 Task: Open Outlook and organize your emails by subject to review notifications.
Action: Mouse moved to (246, 30)
Screenshot: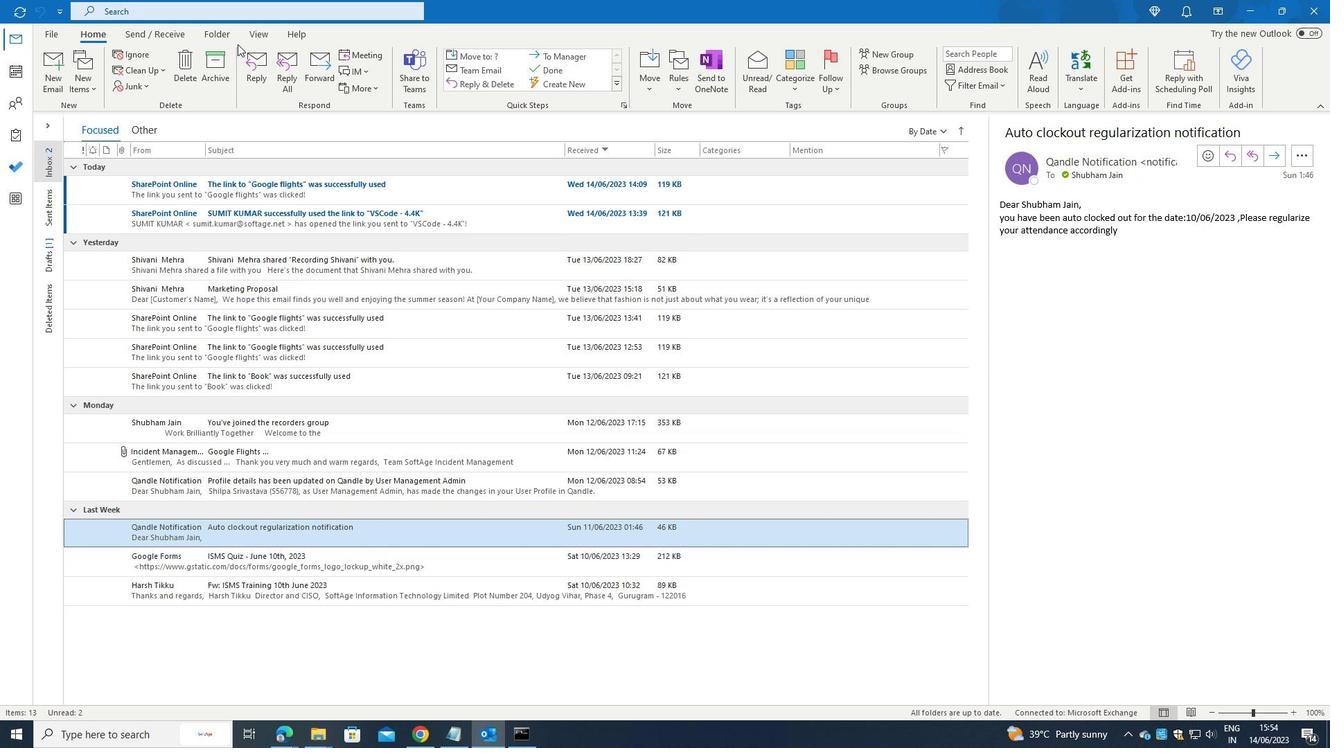 
Action: Mouse pressed left at (246, 30)
Screenshot: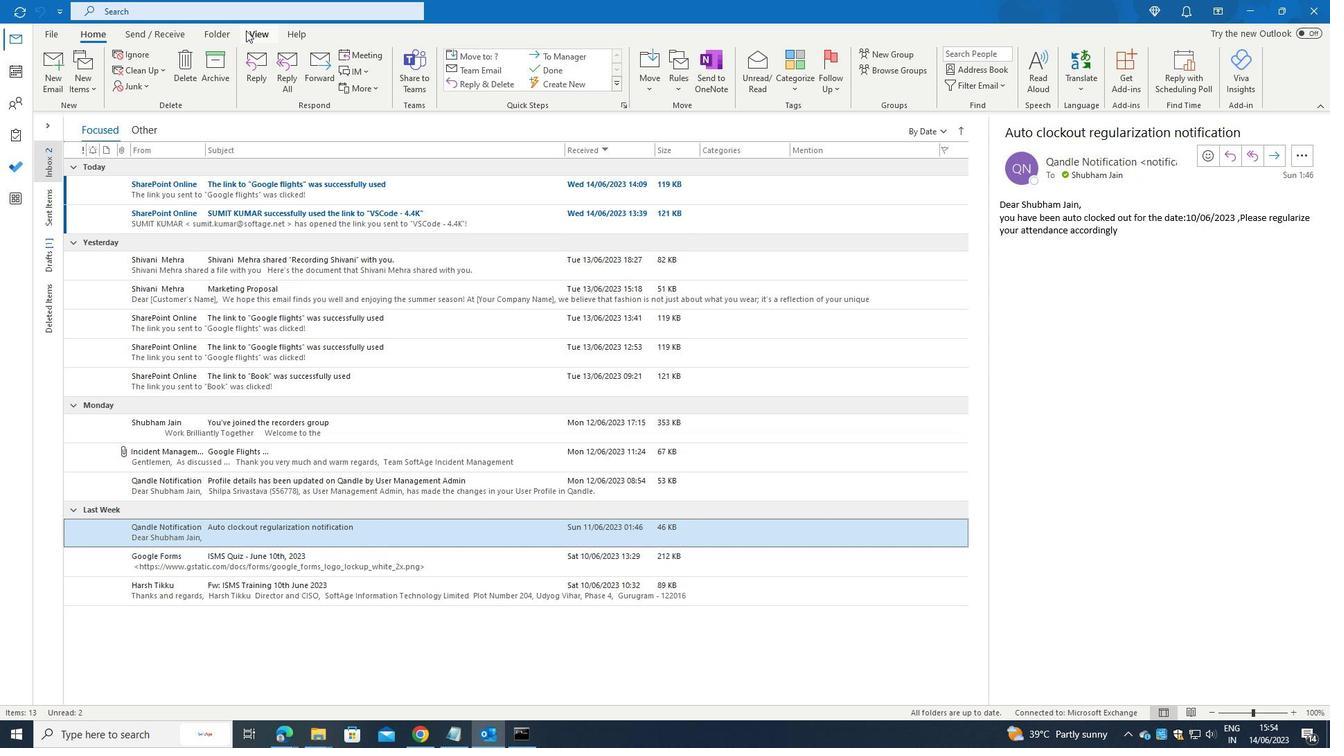 
Action: Mouse moved to (64, 83)
Screenshot: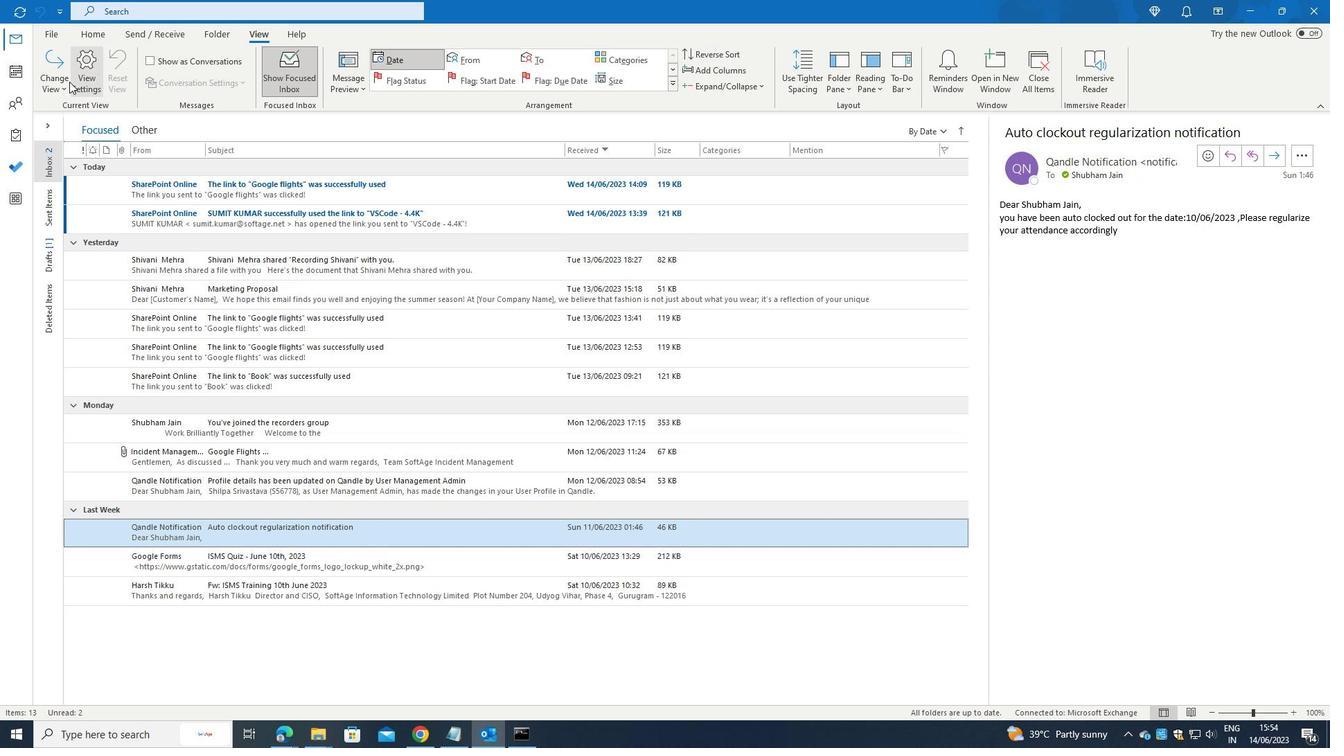 
Action: Mouse pressed left at (64, 83)
Screenshot: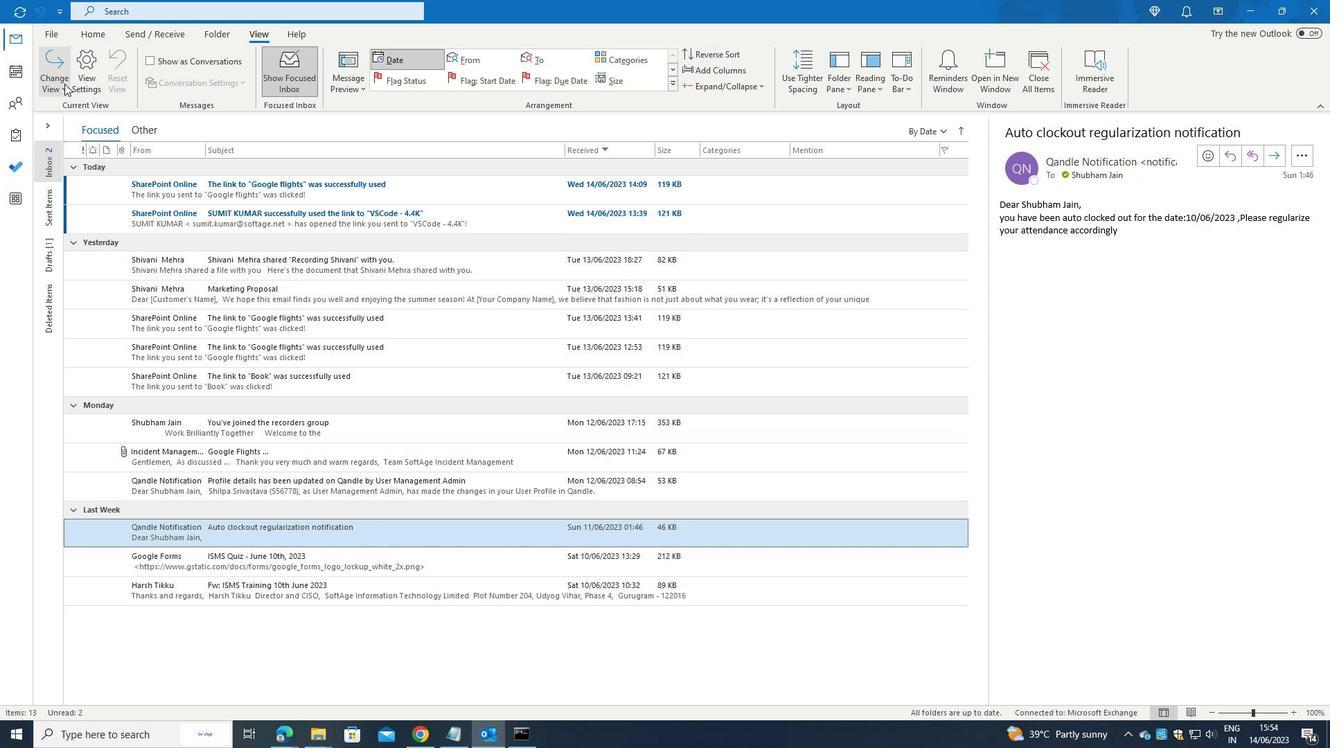 
Action: Mouse moved to (167, 111)
Screenshot: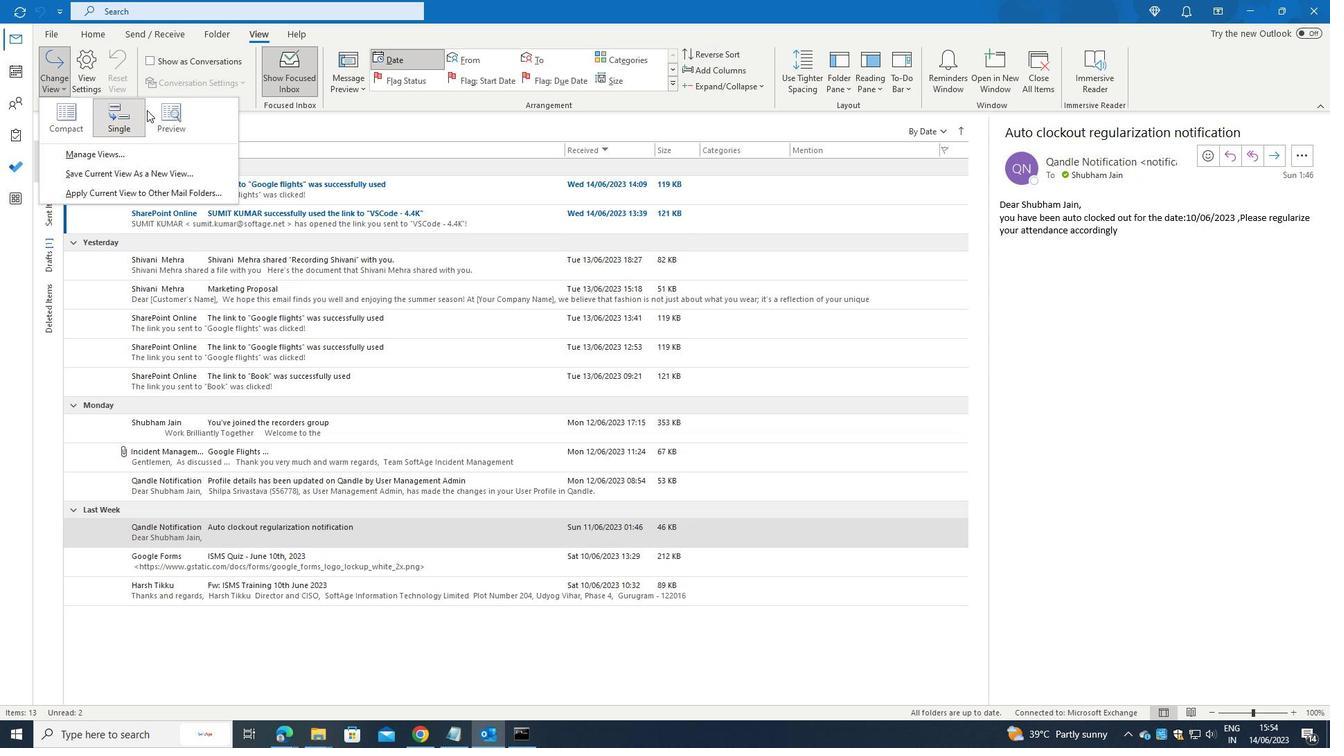 
Action: Mouse pressed left at (167, 111)
Screenshot: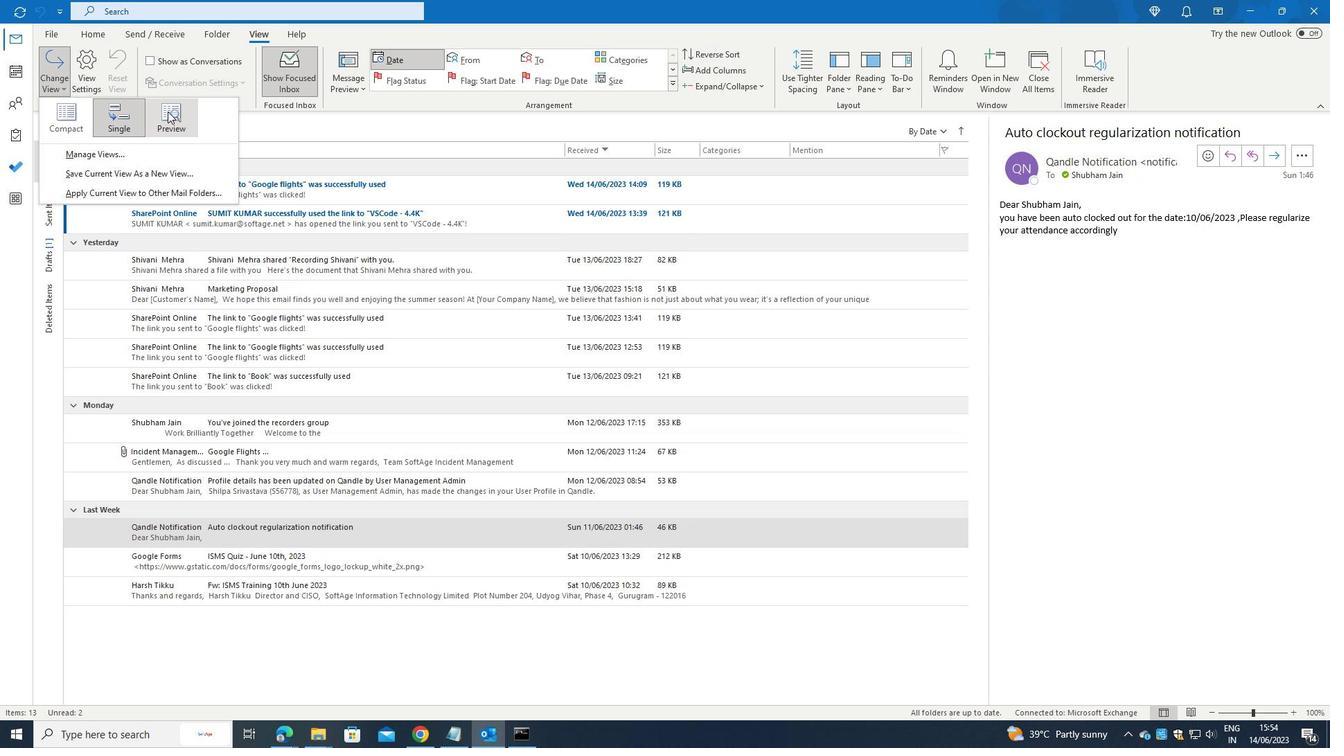 
Action: Mouse moved to (165, 111)
Screenshot: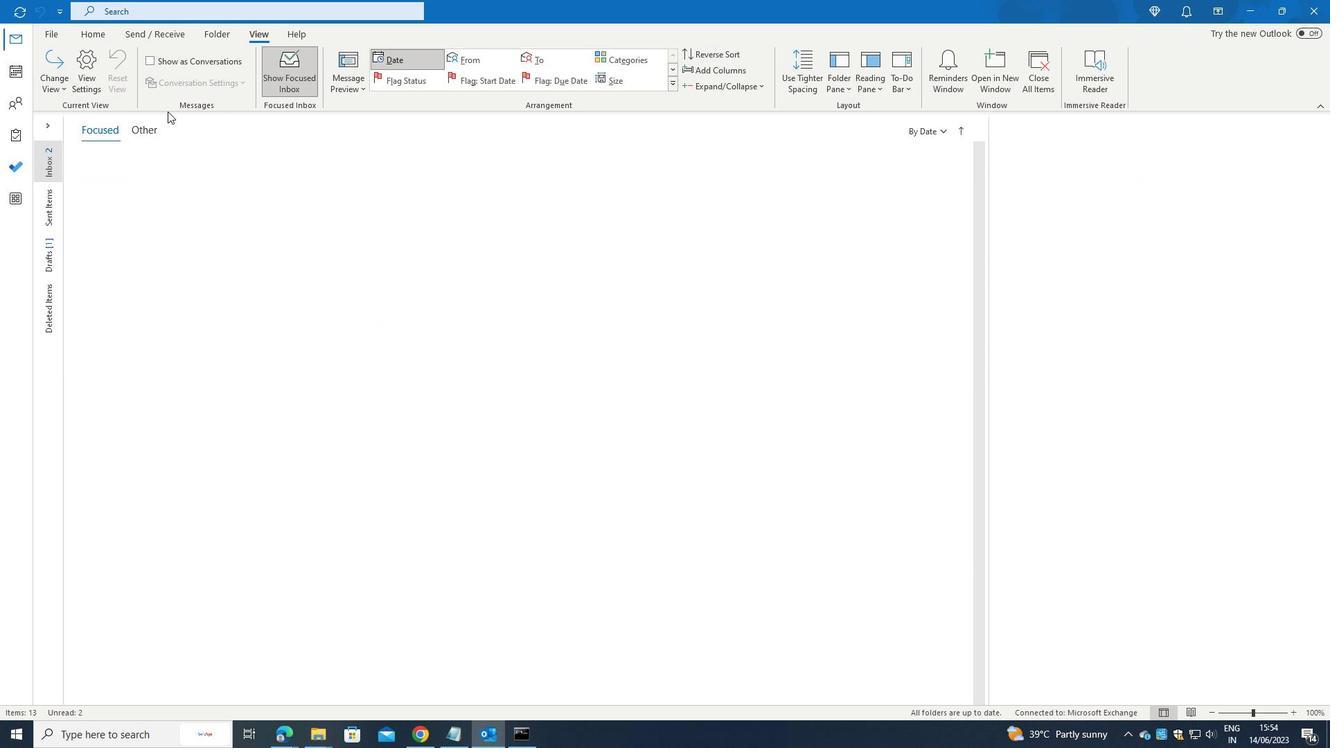 
